 Task: Check the home improvements blogs.
Action: Mouse moved to (932, 173)
Screenshot: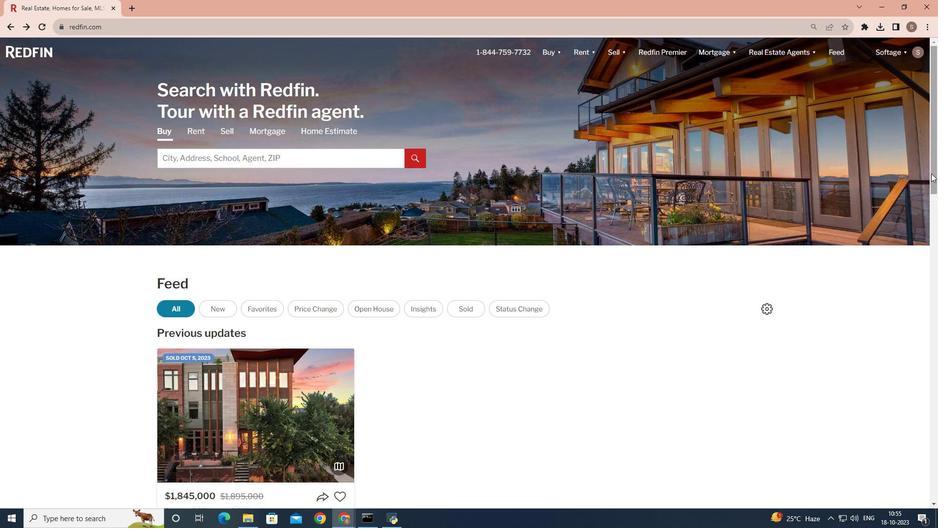 
Action: Mouse pressed left at (932, 173)
Screenshot: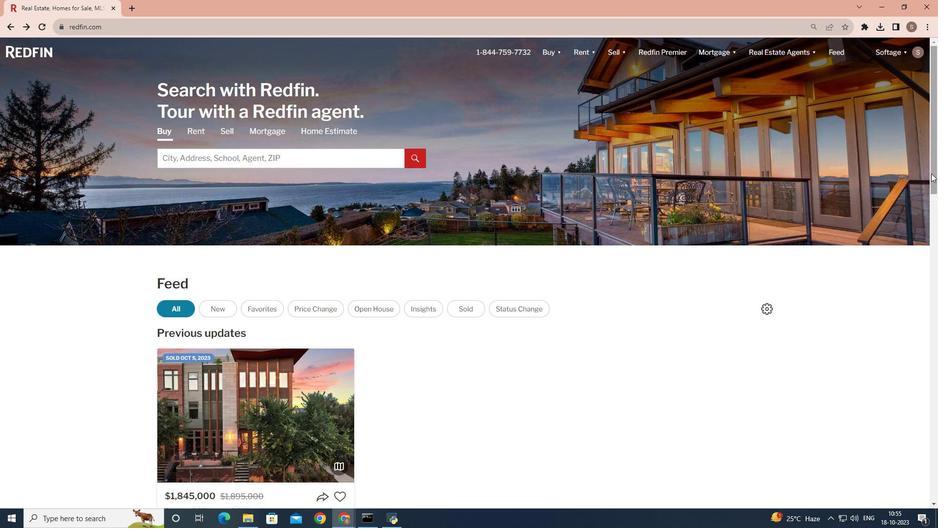 
Action: Mouse moved to (269, 423)
Screenshot: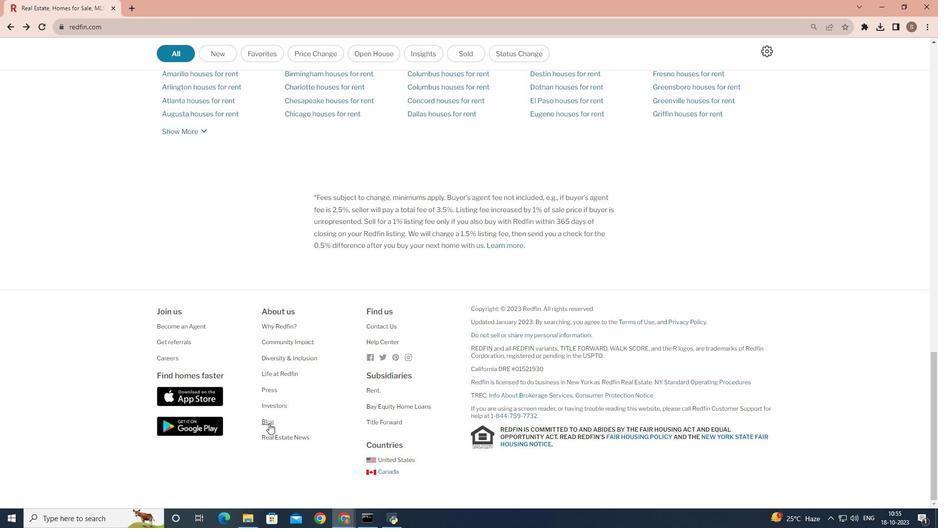 
Action: Mouse pressed left at (269, 423)
Screenshot: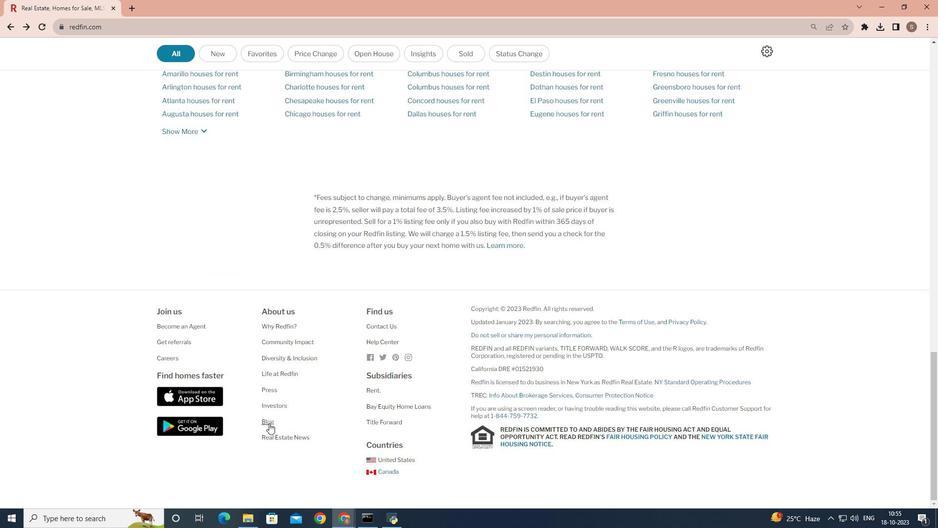 
Action: Mouse moved to (274, 97)
Screenshot: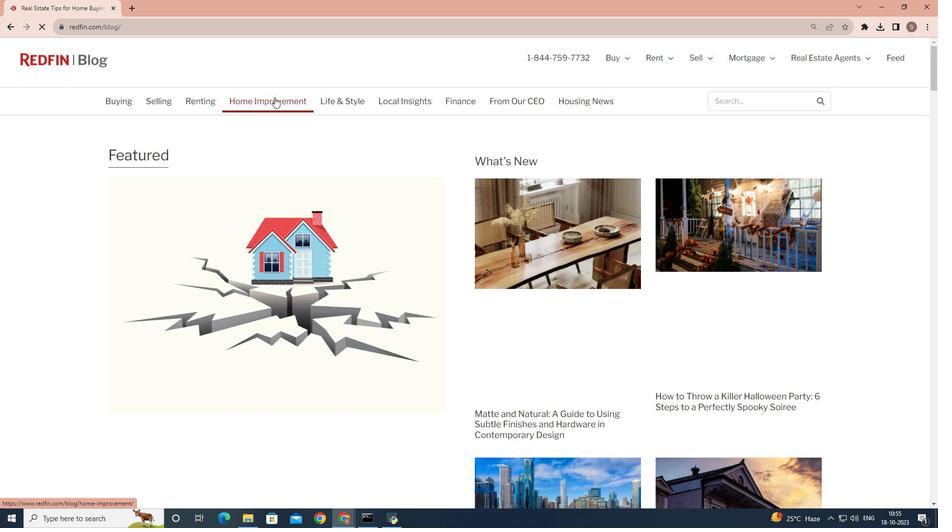 
Action: Mouse pressed left at (274, 97)
Screenshot: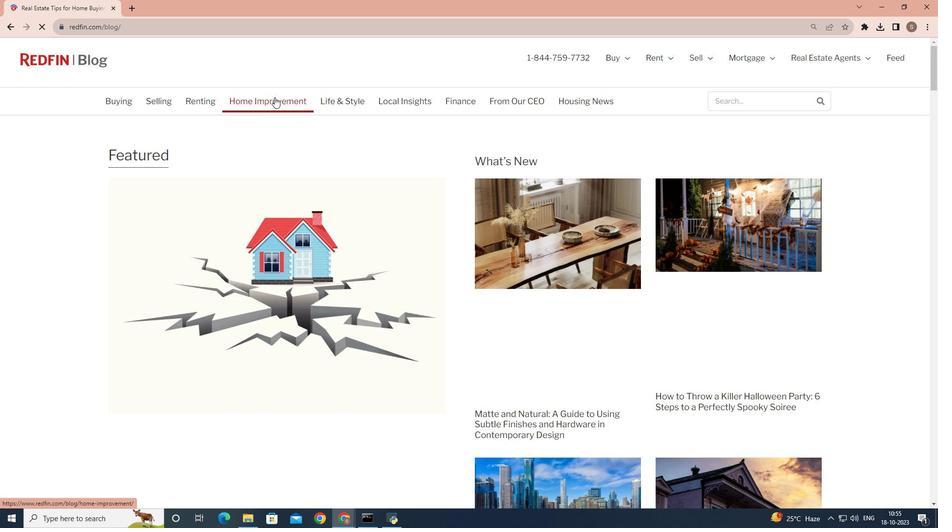 
Action: Mouse moved to (278, 108)
Screenshot: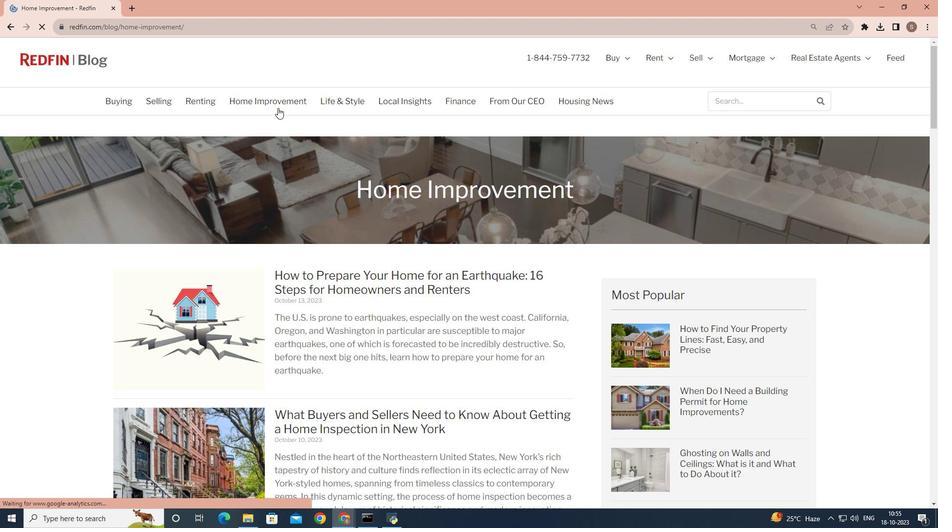 
